Task: Create a due date automation trigger when advanced on, on the wednesday before a card is due add dates starting next week at 11:00 AM.
Action: Mouse moved to (980, 71)
Screenshot: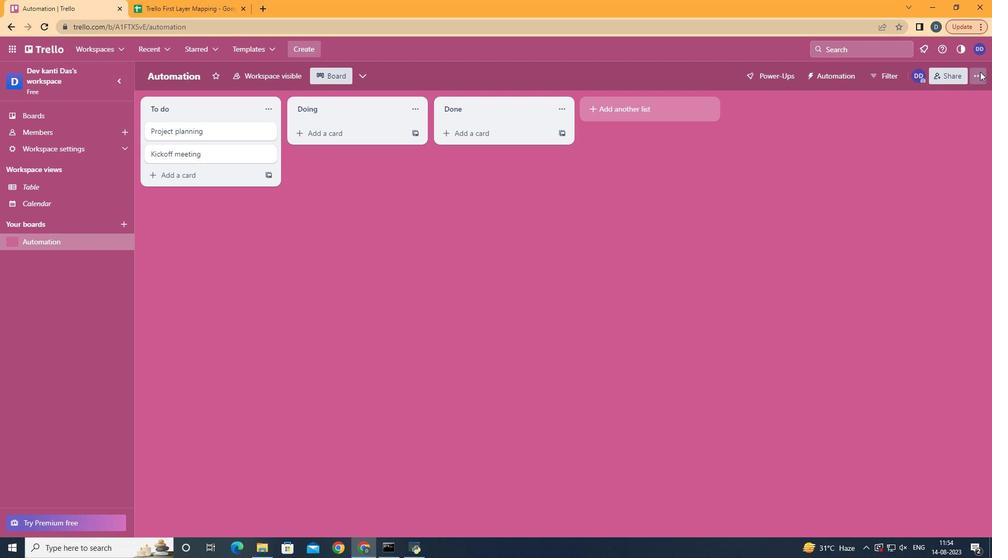 
Action: Mouse pressed left at (980, 71)
Screenshot: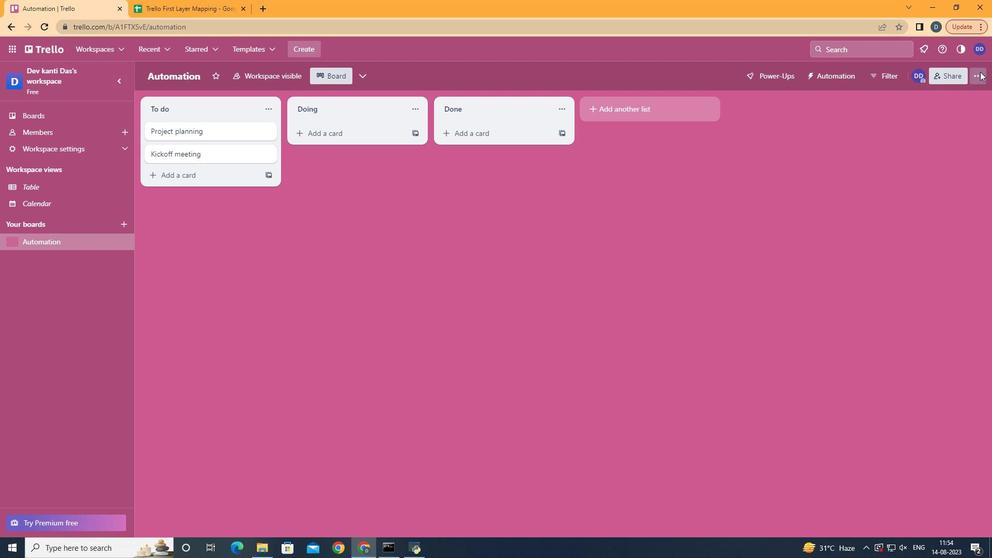 
Action: Mouse moved to (918, 213)
Screenshot: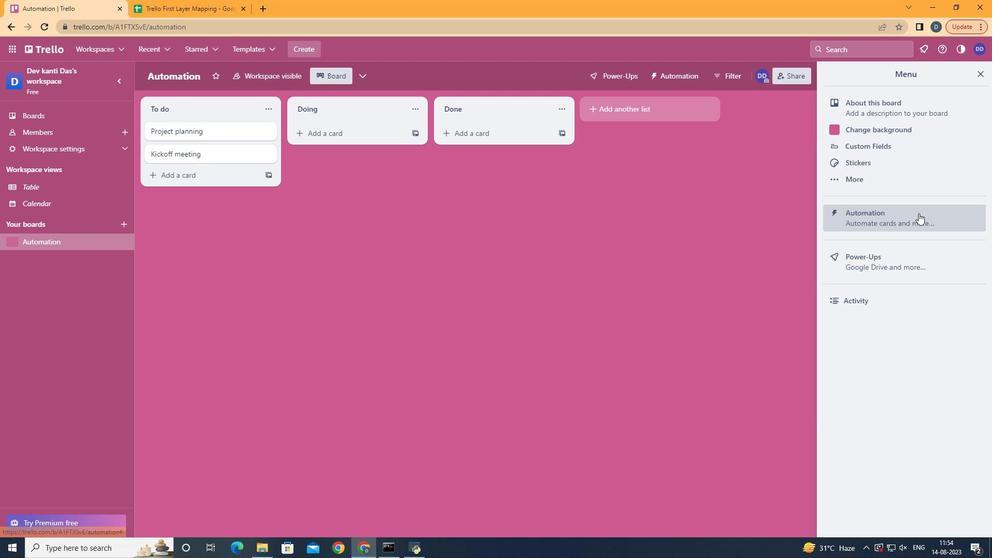 
Action: Mouse pressed left at (918, 213)
Screenshot: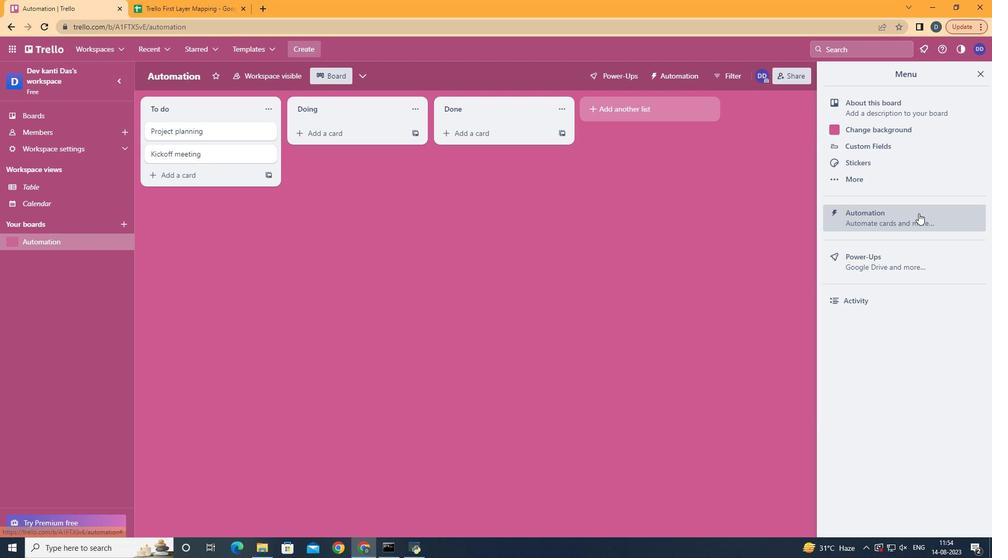 
Action: Mouse moved to (191, 208)
Screenshot: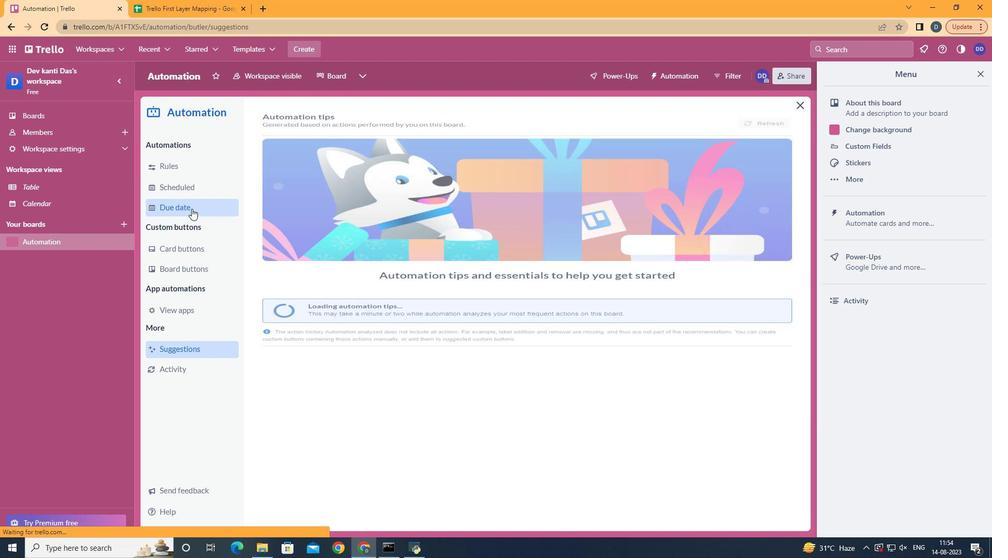 
Action: Mouse pressed left at (191, 208)
Screenshot: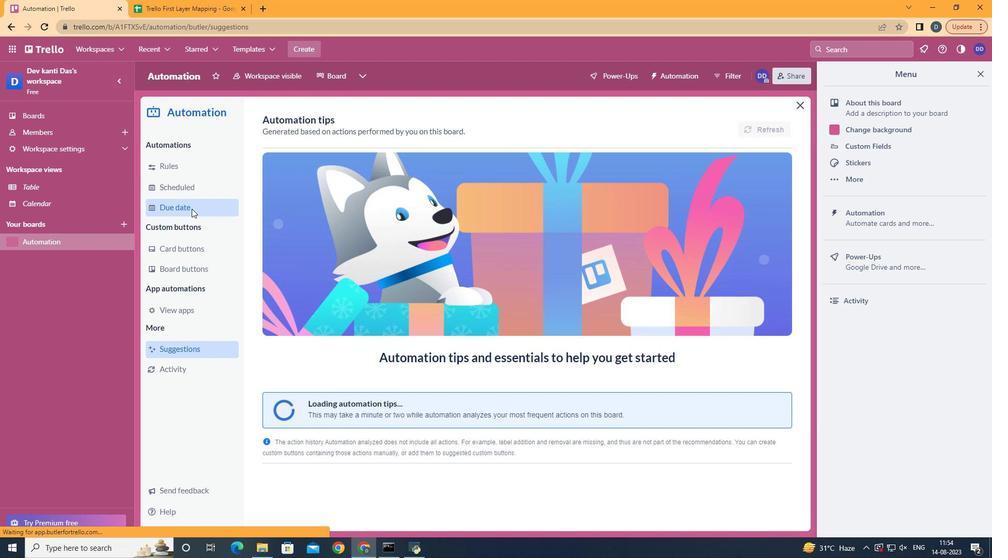 
Action: Mouse moved to (726, 124)
Screenshot: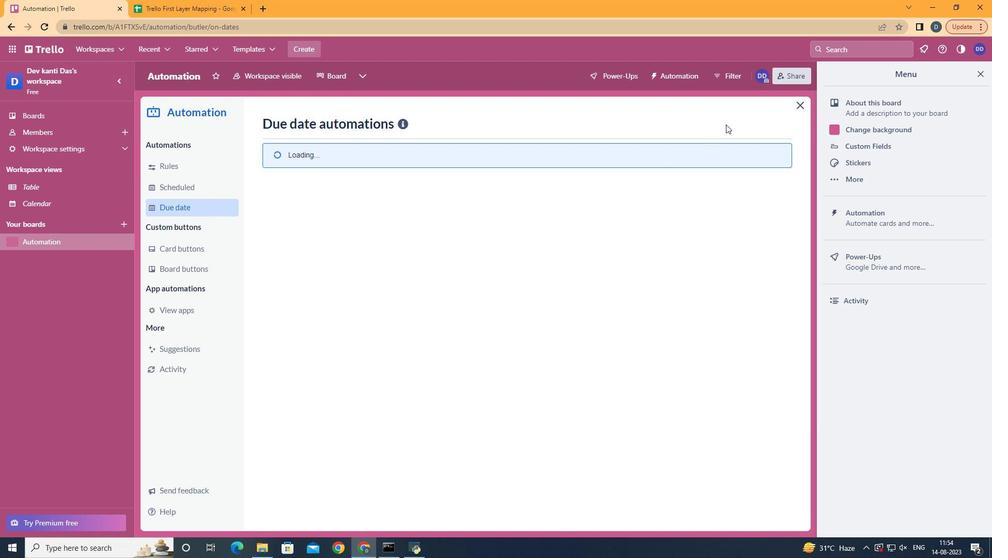 
Action: Mouse pressed left at (726, 124)
Screenshot: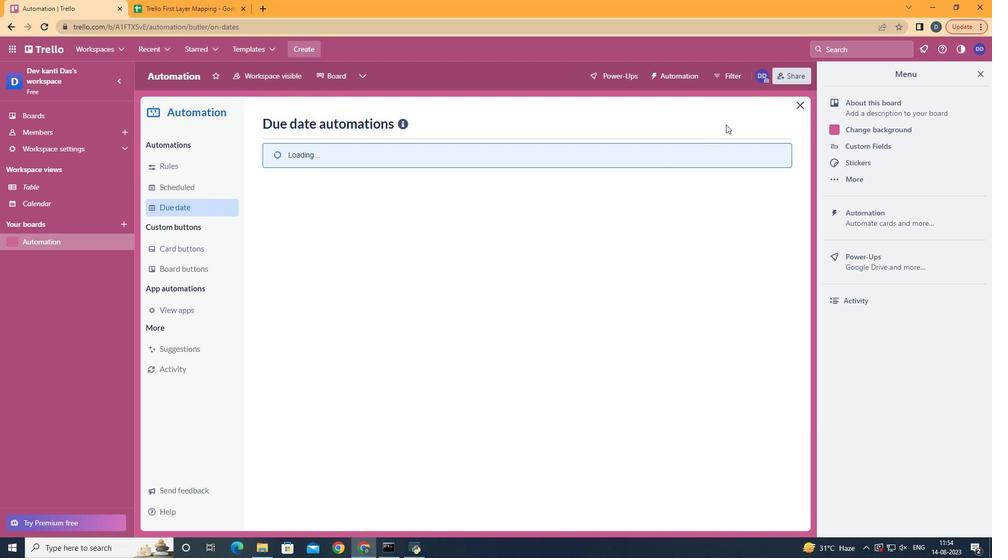 
Action: Mouse moved to (726, 125)
Screenshot: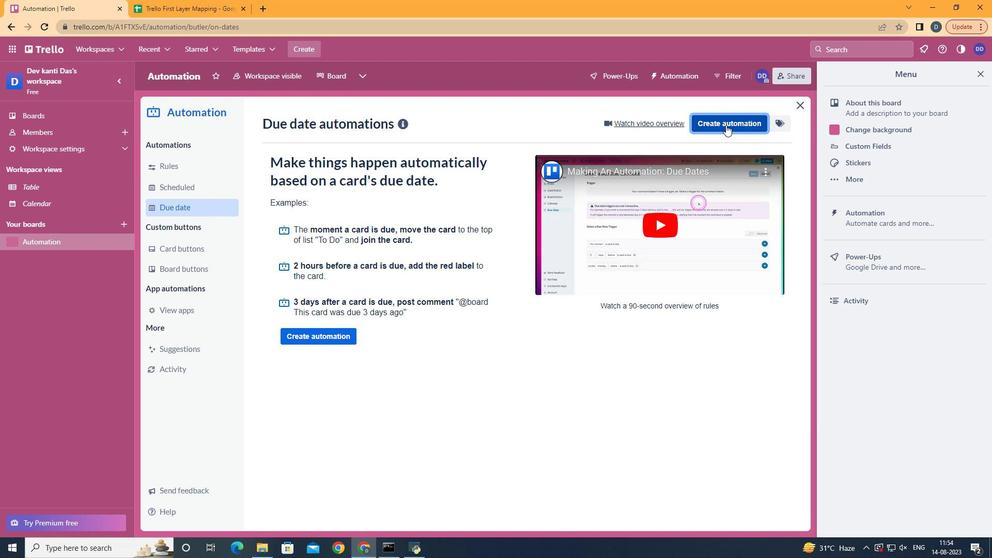 
Action: Mouse pressed left at (726, 125)
Screenshot: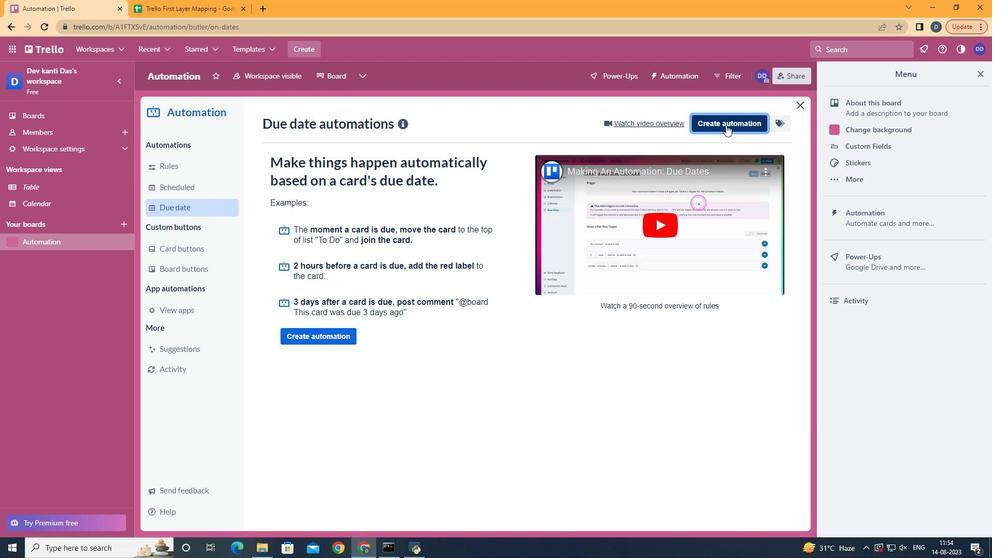 
Action: Mouse moved to (531, 224)
Screenshot: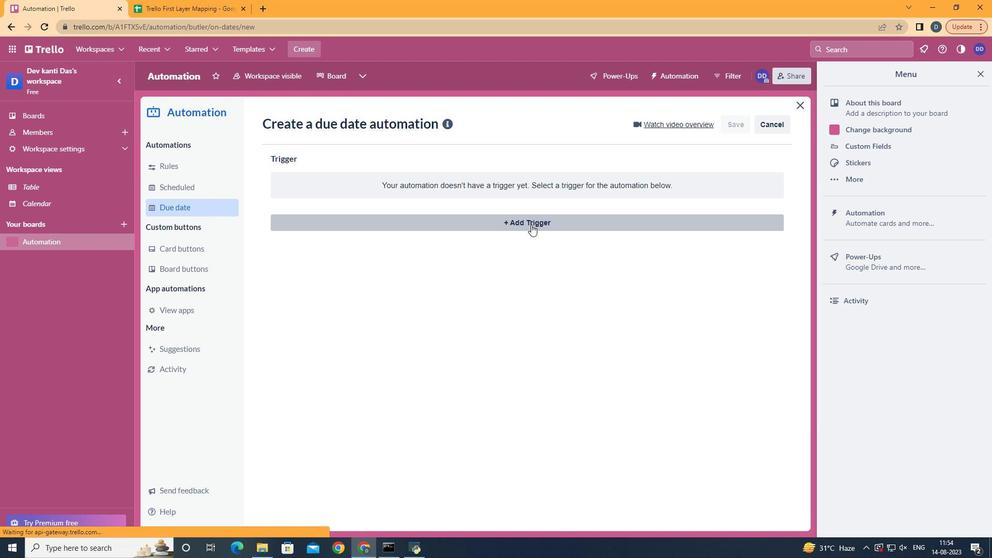
Action: Mouse pressed left at (531, 224)
Screenshot: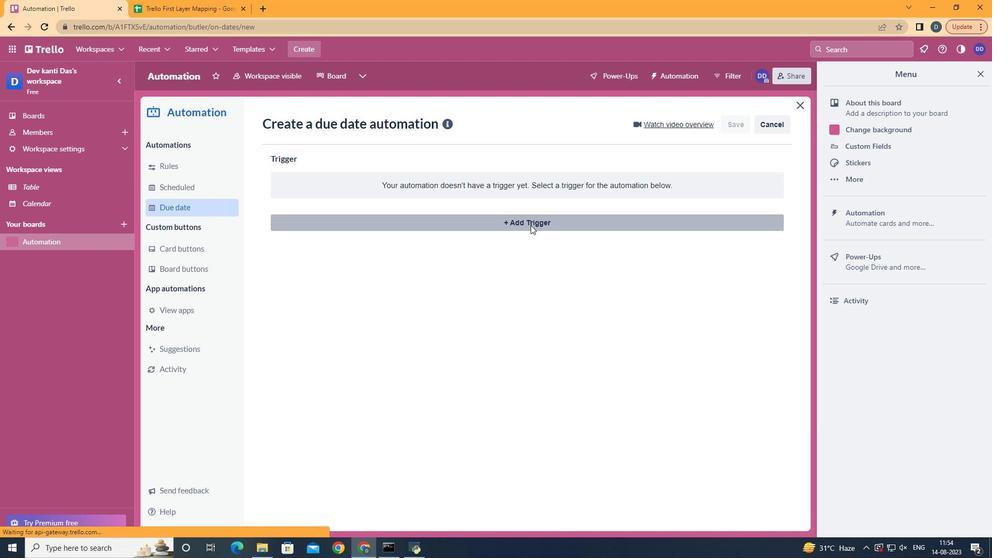 
Action: Mouse moved to (335, 317)
Screenshot: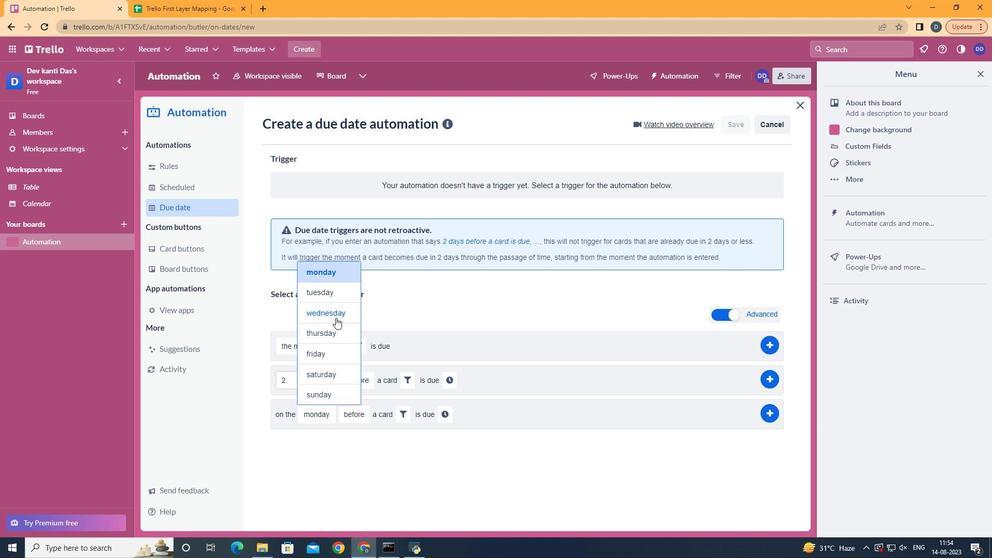 
Action: Mouse pressed left at (335, 317)
Screenshot: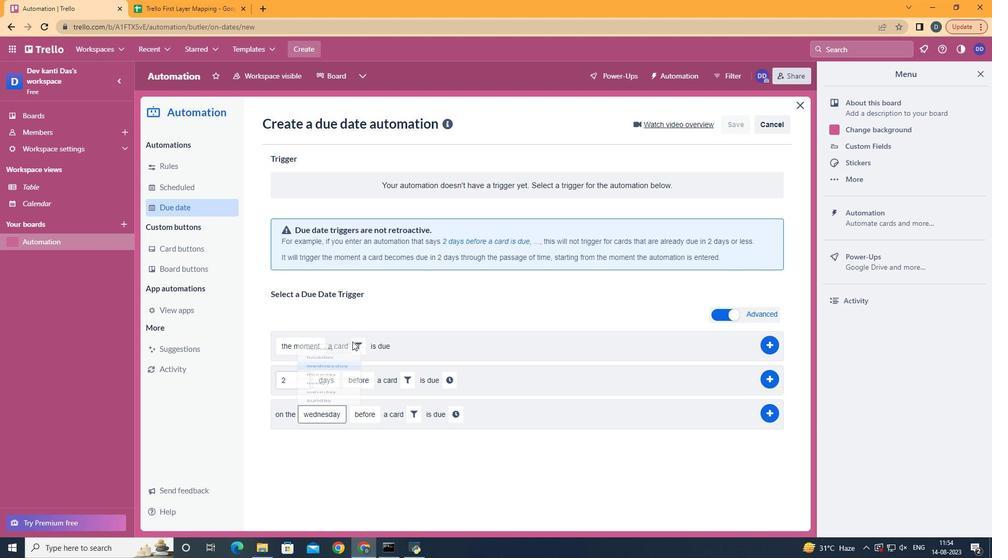 
Action: Mouse moved to (407, 415)
Screenshot: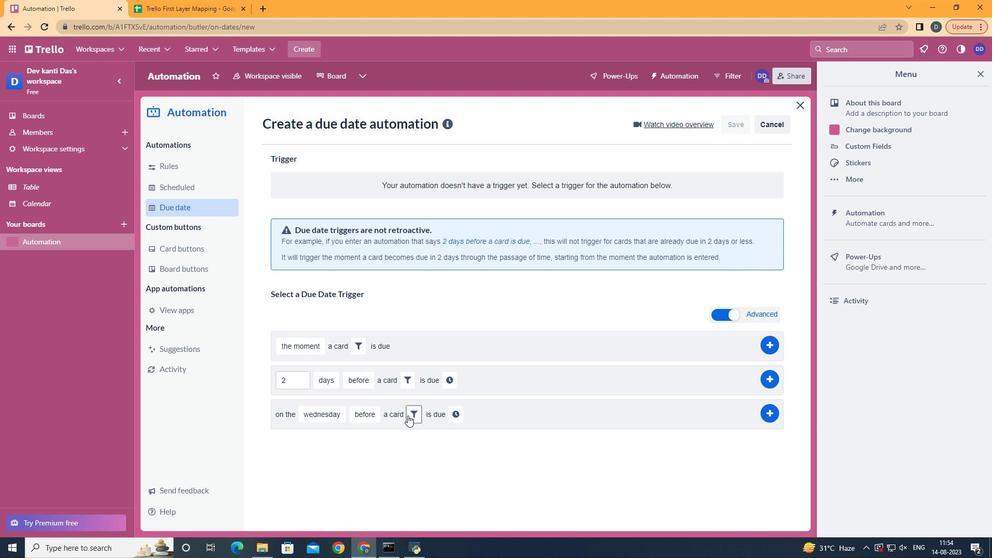 
Action: Mouse pressed left at (407, 415)
Screenshot: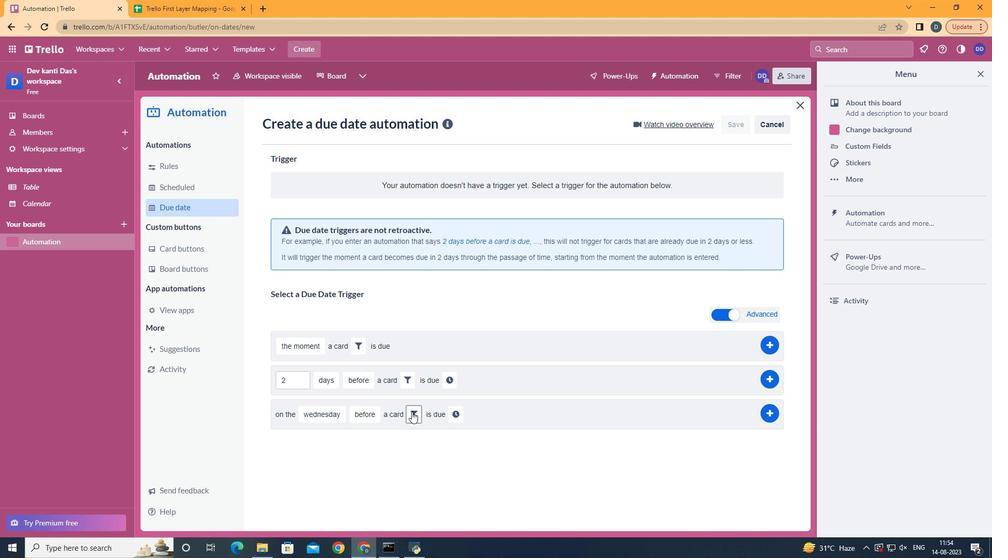 
Action: Mouse moved to (465, 445)
Screenshot: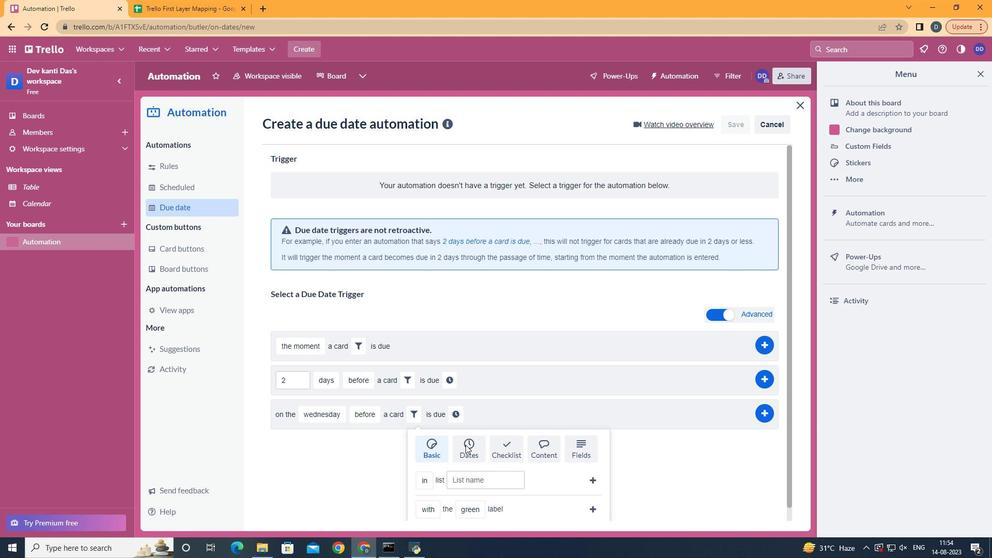 
Action: Mouse pressed left at (465, 445)
Screenshot: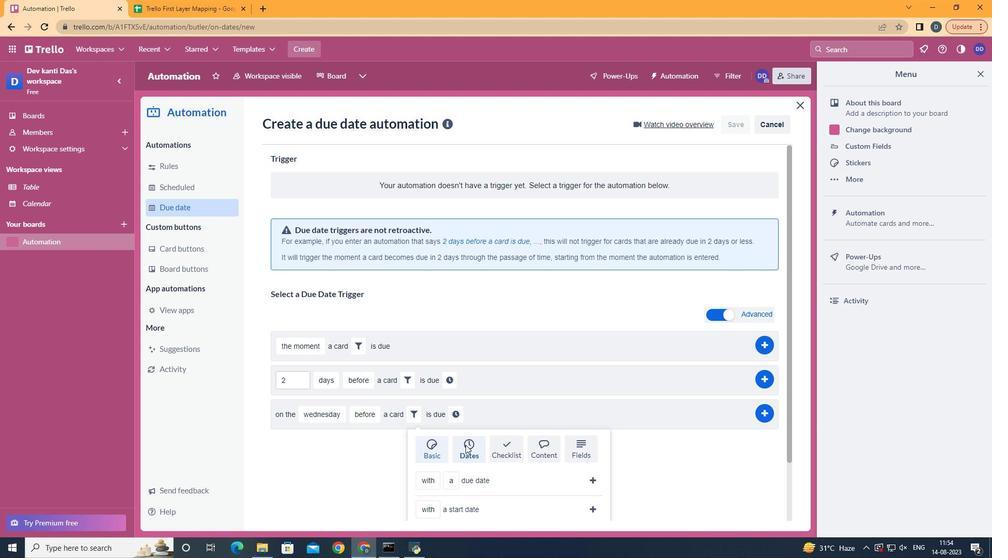 
Action: Mouse scrolled (465, 444) with delta (0, 0)
Screenshot: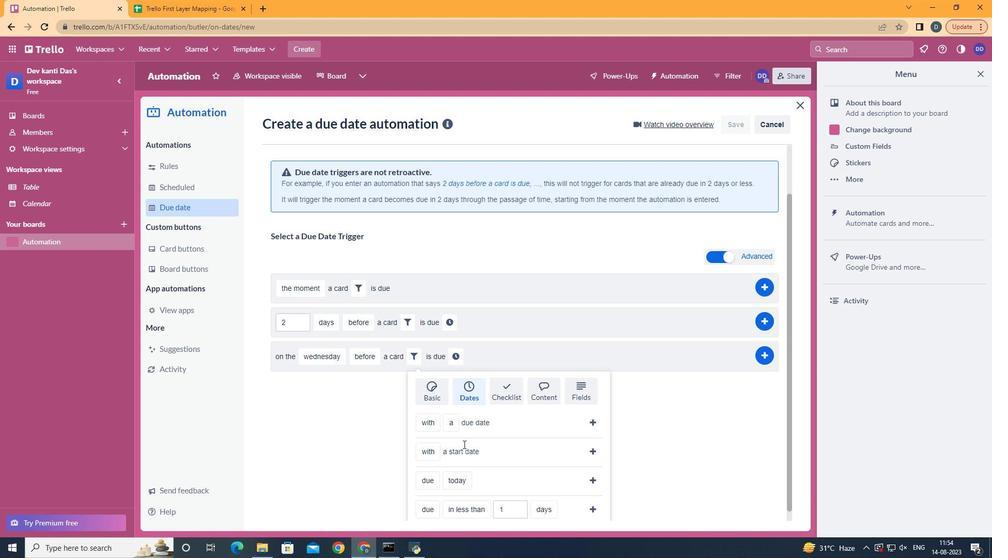
Action: Mouse scrolled (465, 444) with delta (0, 0)
Screenshot: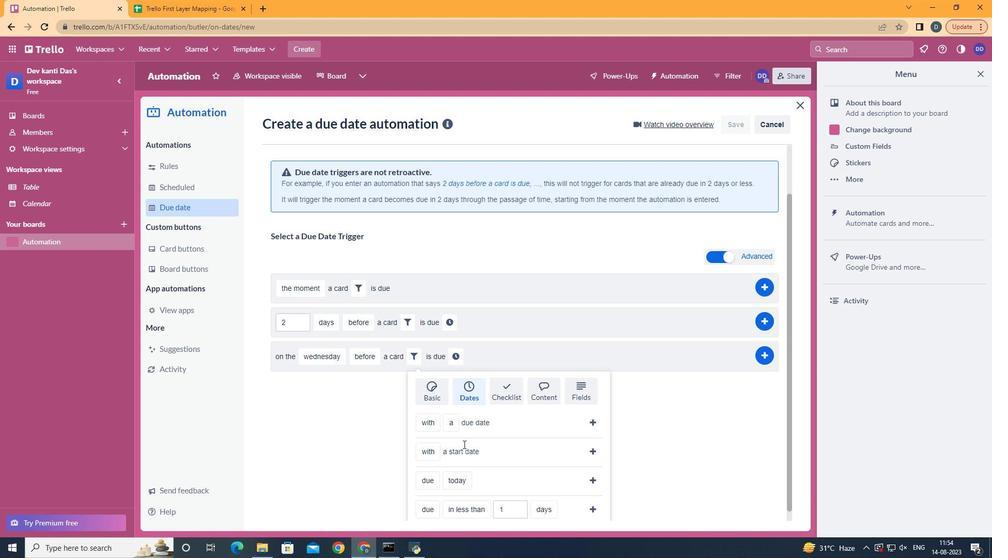 
Action: Mouse scrolled (465, 444) with delta (0, 0)
Screenshot: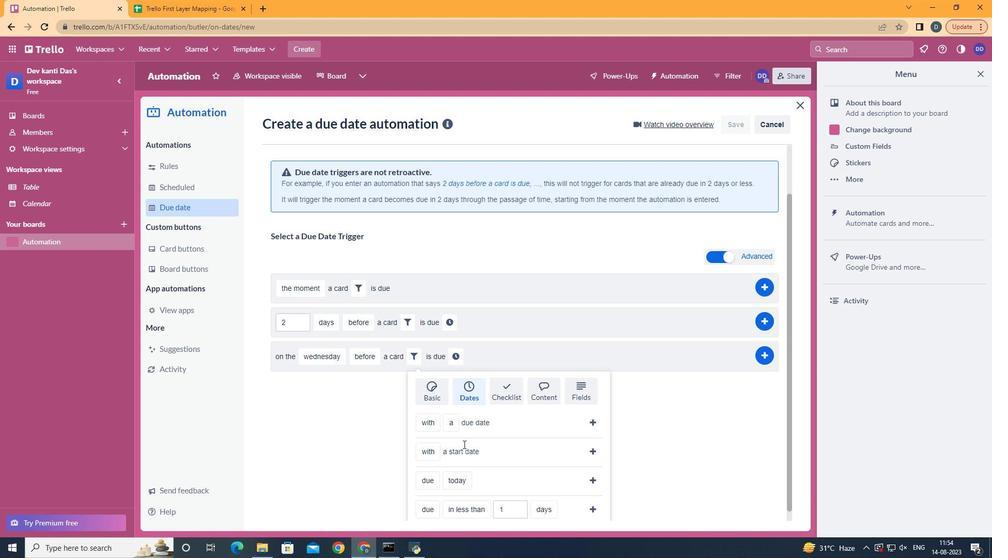 
Action: Mouse scrolled (465, 444) with delta (0, 0)
Screenshot: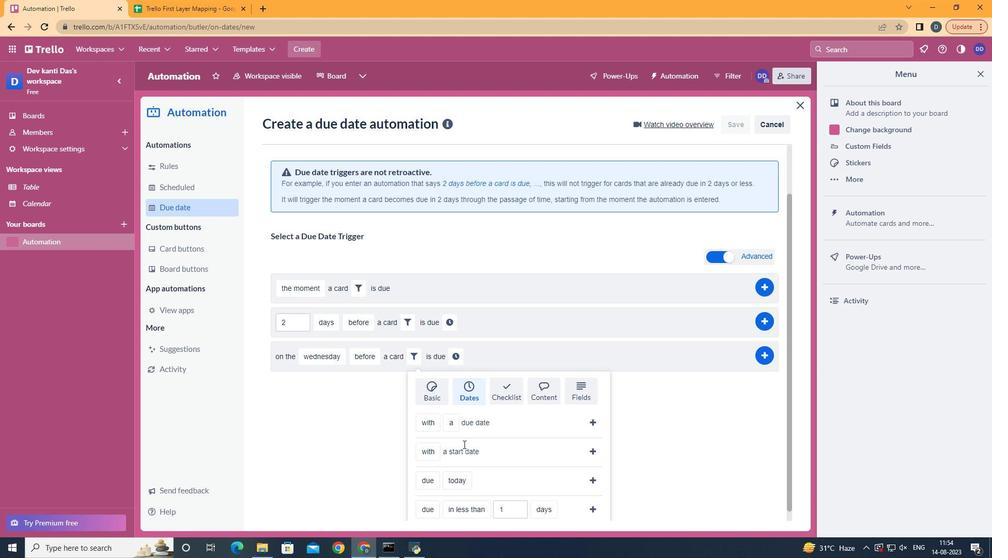 
Action: Mouse moved to (441, 432)
Screenshot: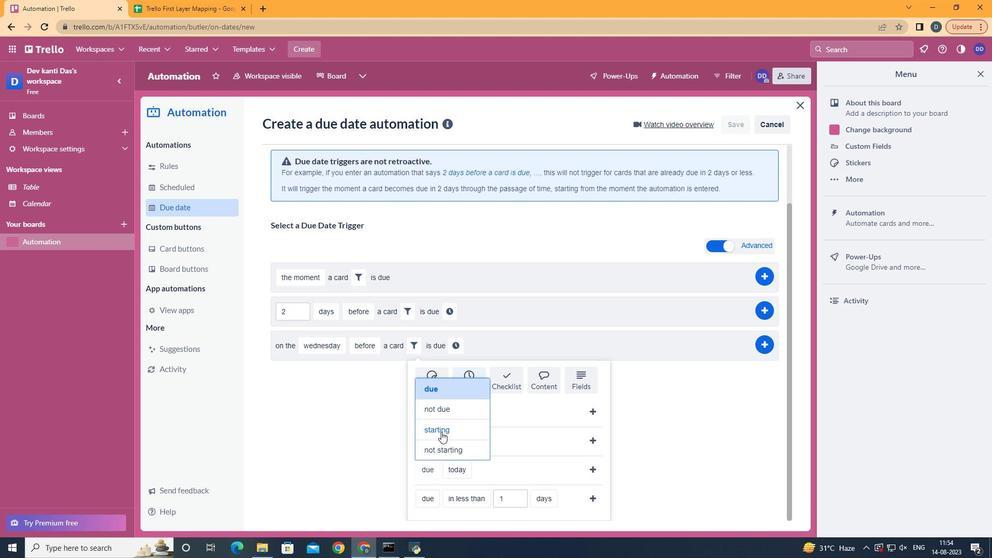 
Action: Mouse pressed left at (441, 432)
Screenshot: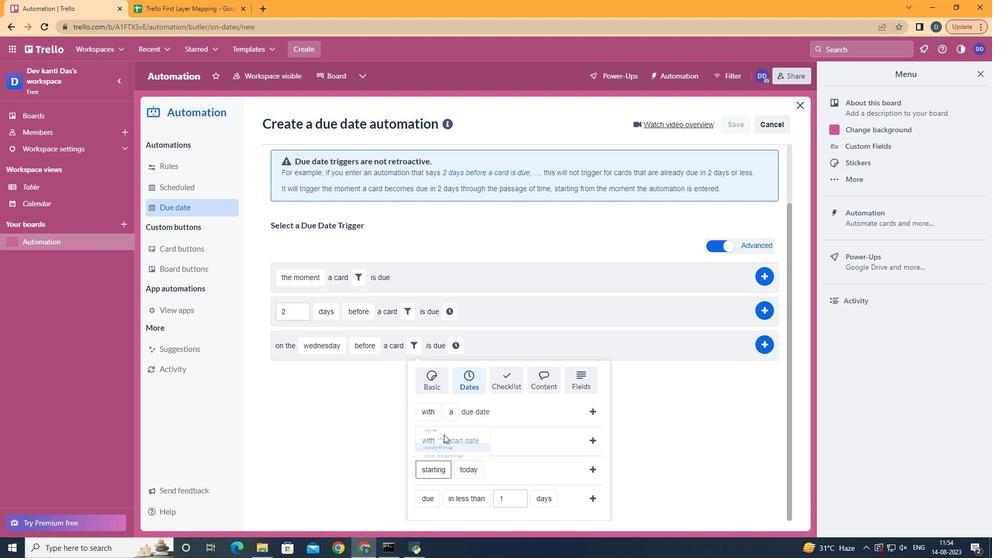 
Action: Mouse moved to (484, 405)
Screenshot: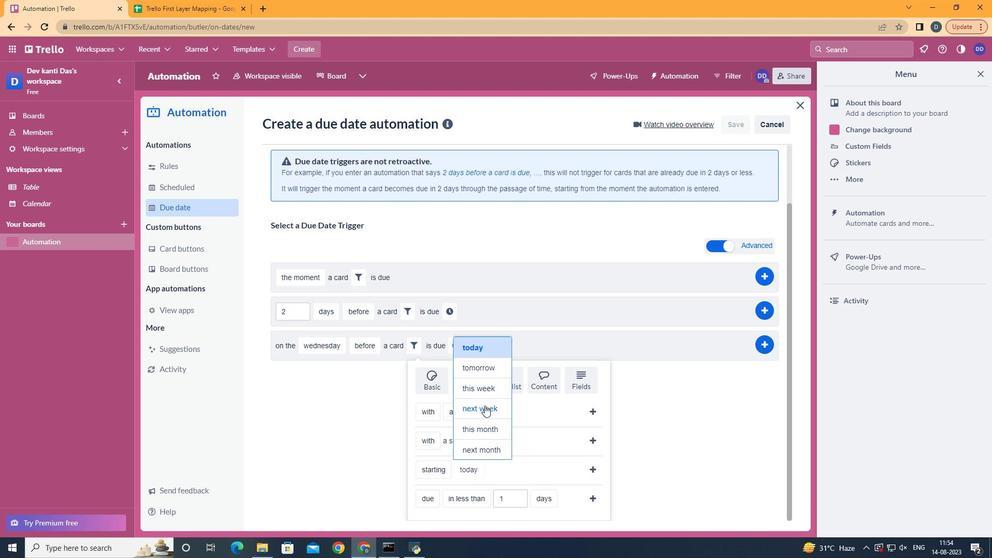 
Action: Mouse pressed left at (484, 405)
Screenshot: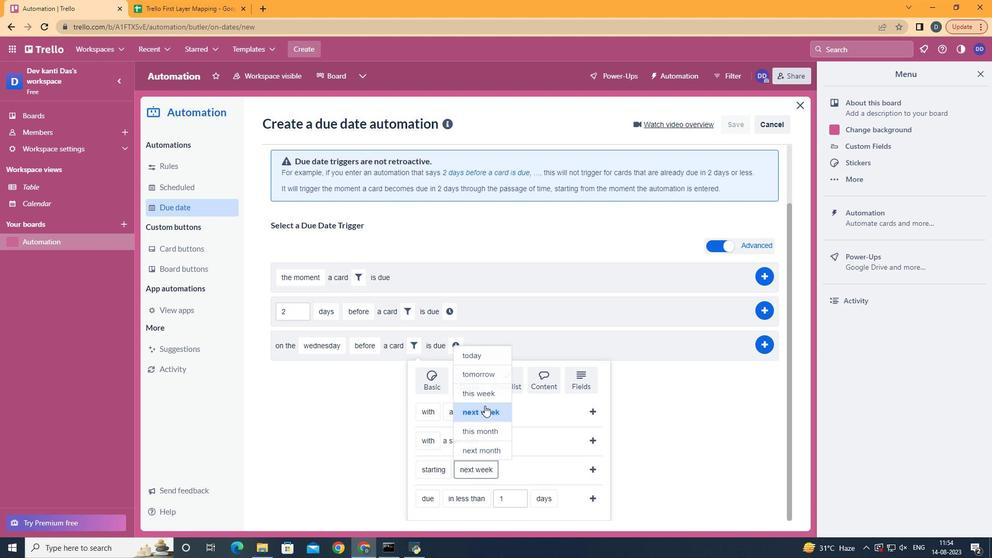 
Action: Mouse moved to (591, 467)
Screenshot: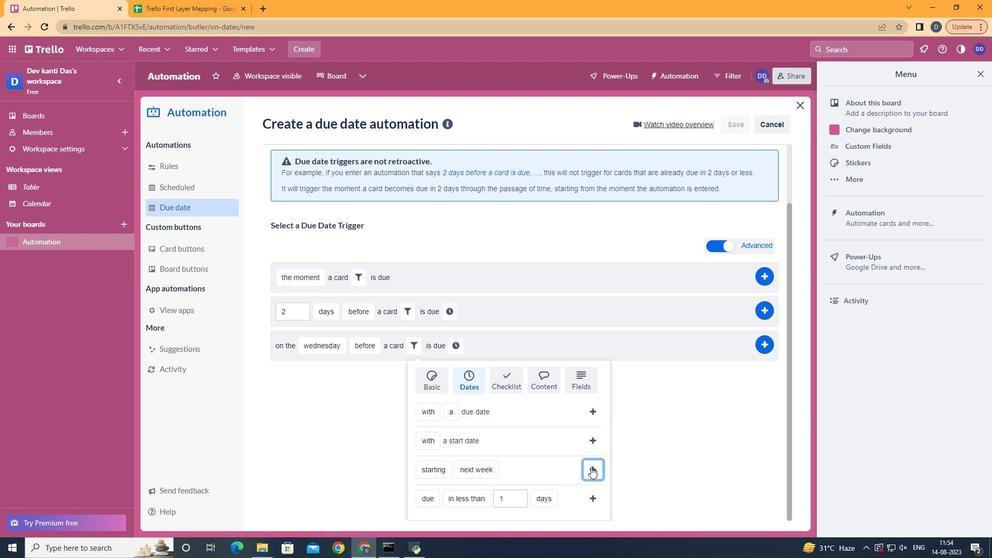 
Action: Mouse pressed left at (591, 467)
Screenshot: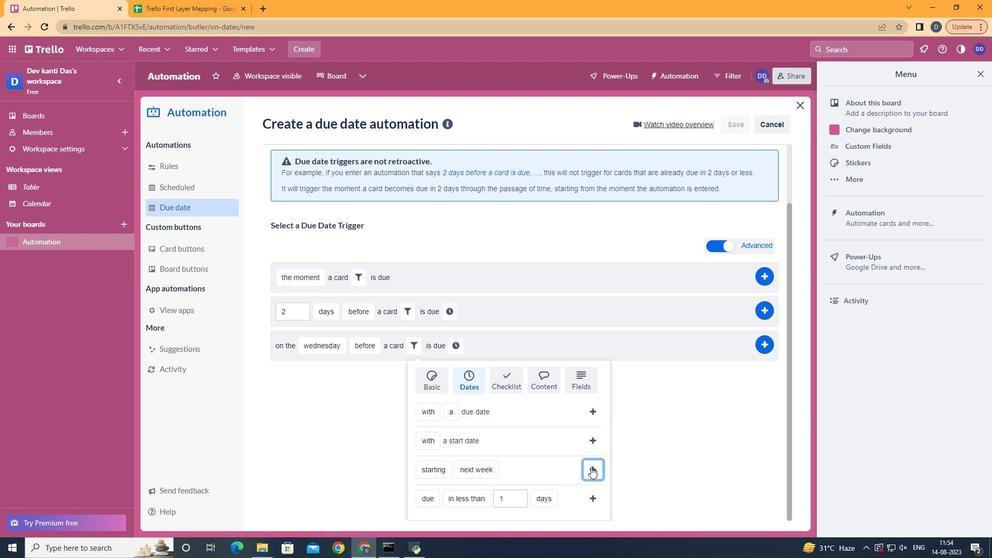 
Action: Mouse moved to (545, 413)
Screenshot: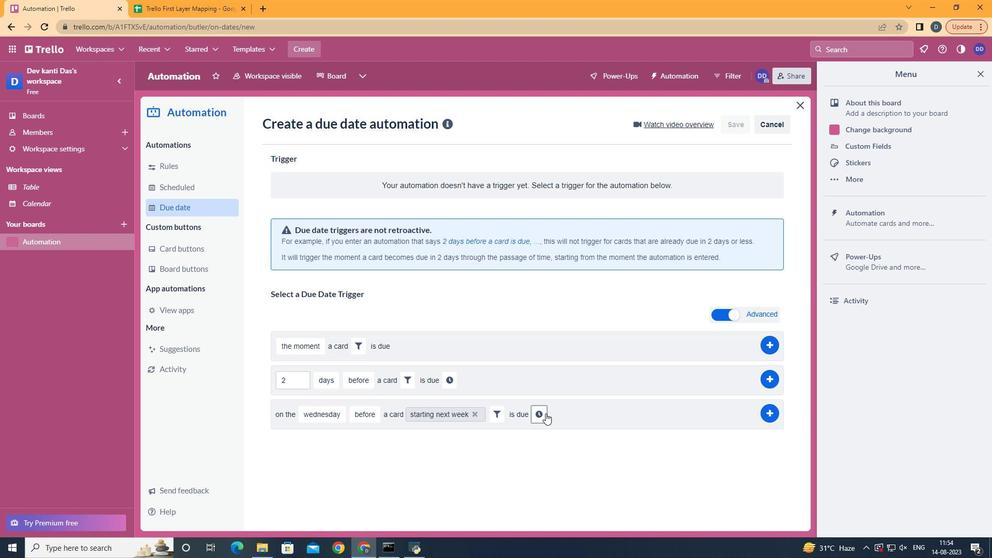 
Action: Mouse pressed left at (545, 413)
Screenshot: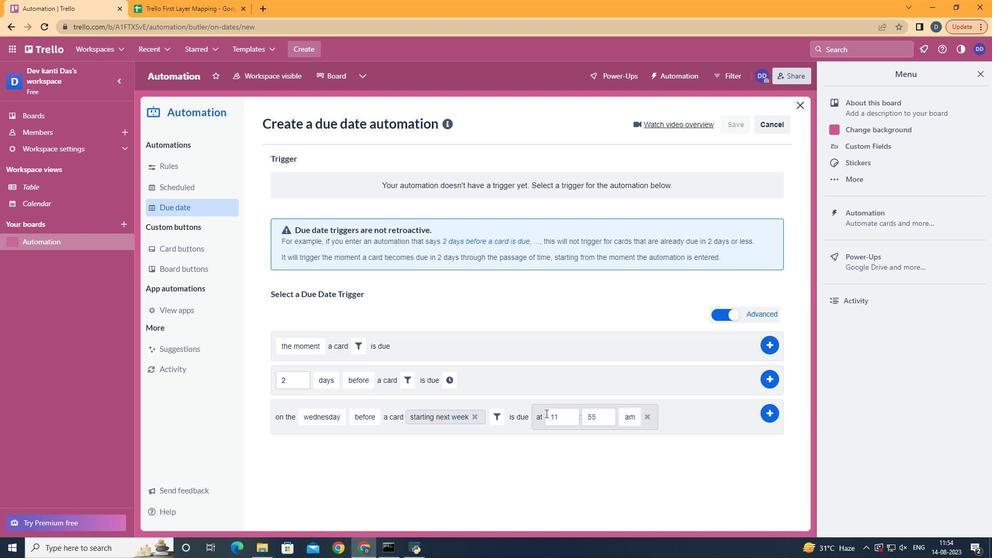 
Action: Mouse moved to (603, 417)
Screenshot: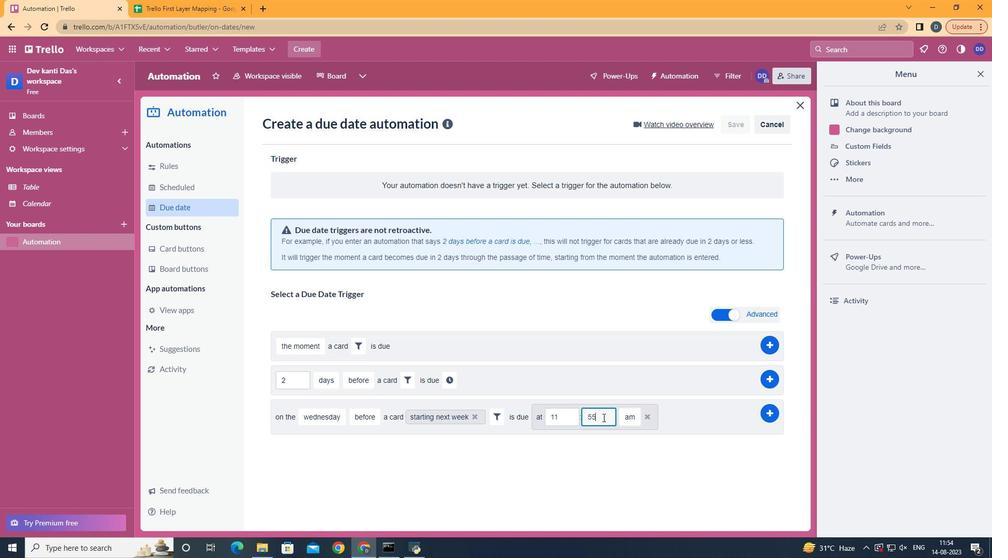 
Action: Mouse pressed left at (603, 417)
Screenshot: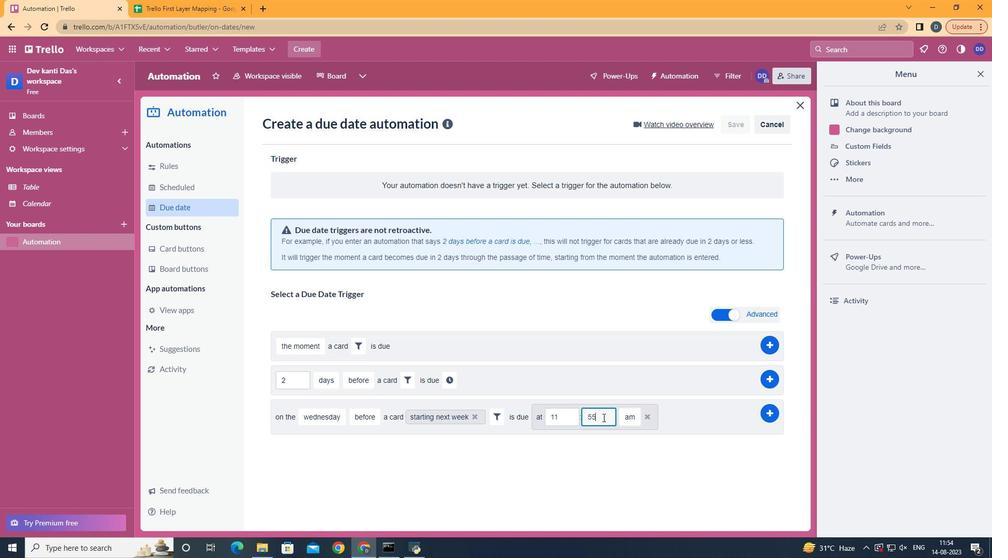 
Action: Mouse moved to (603, 417)
Screenshot: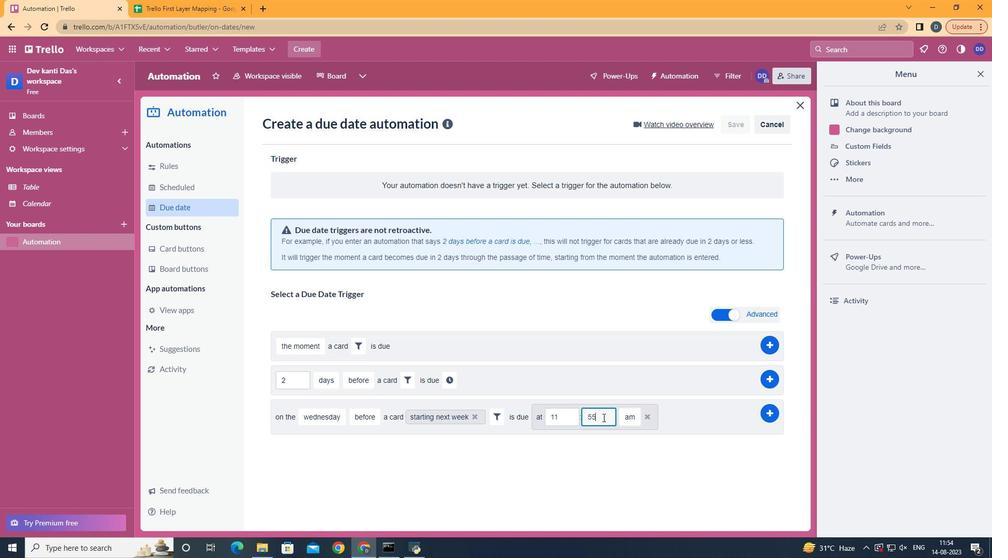 
Action: Key pressed <Key.backspace>0<Key.backspace><Key.backspace>00
Screenshot: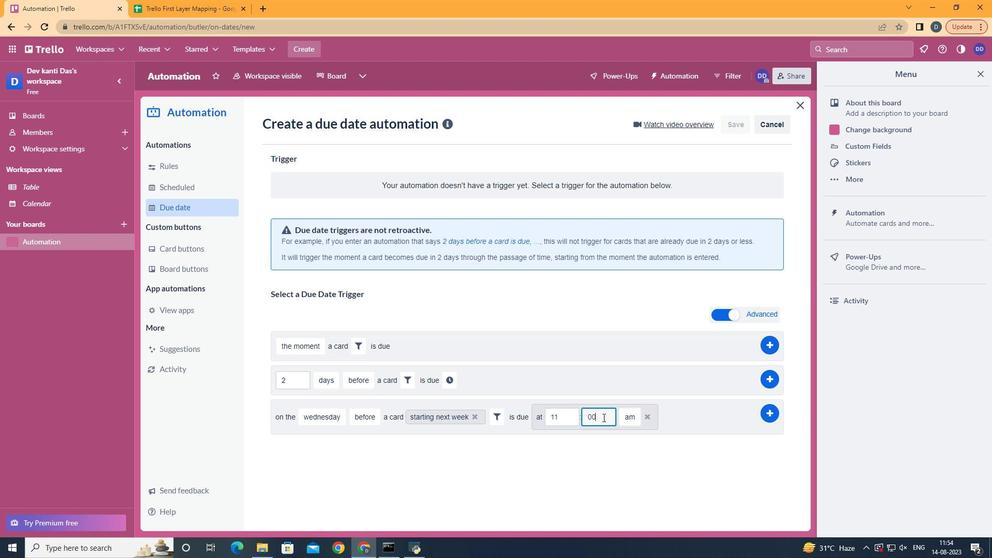
Action: Mouse moved to (774, 416)
Screenshot: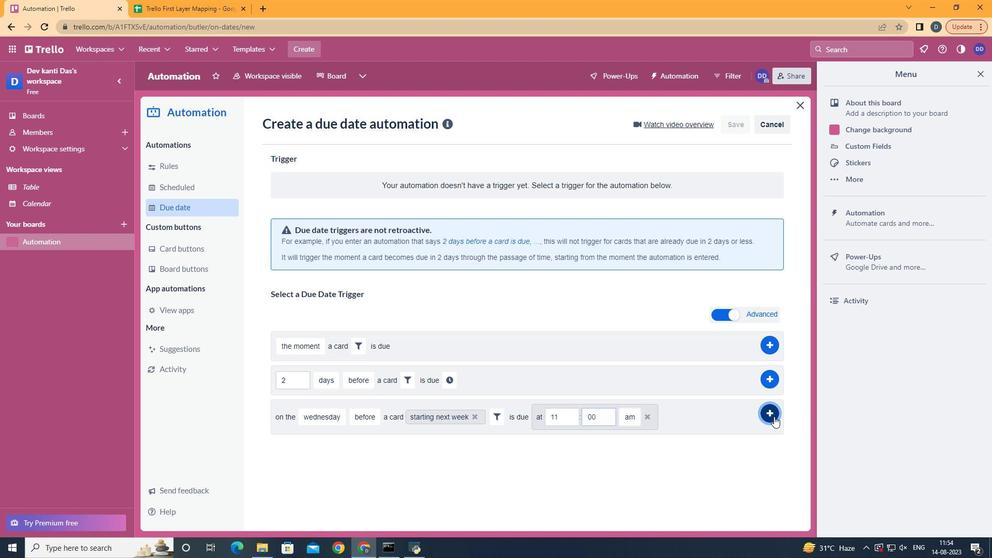 
Action: Mouse pressed left at (774, 416)
Screenshot: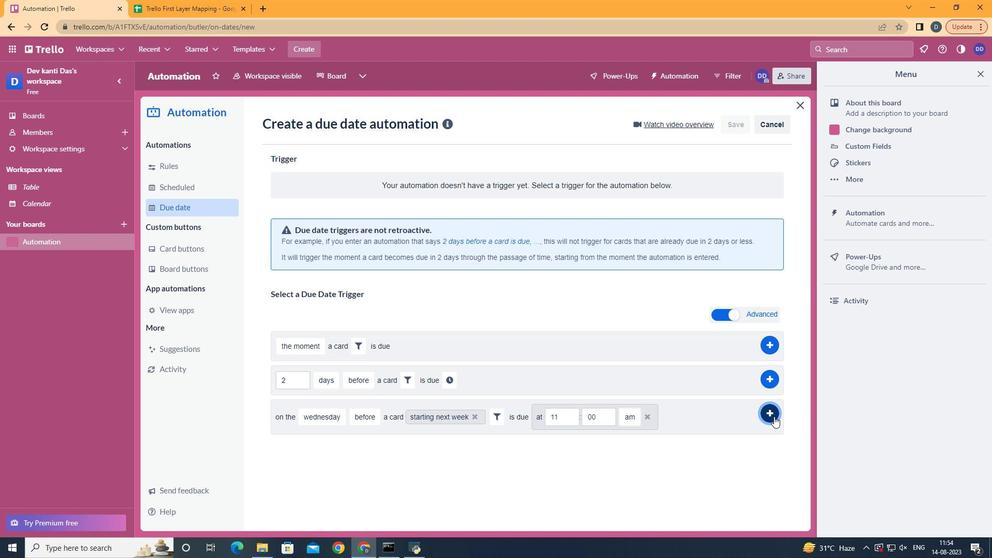 
